 Task: Add Boiron Lycopodium Clavatum 30C to the cart.
Action: Mouse moved to (294, 136)
Screenshot: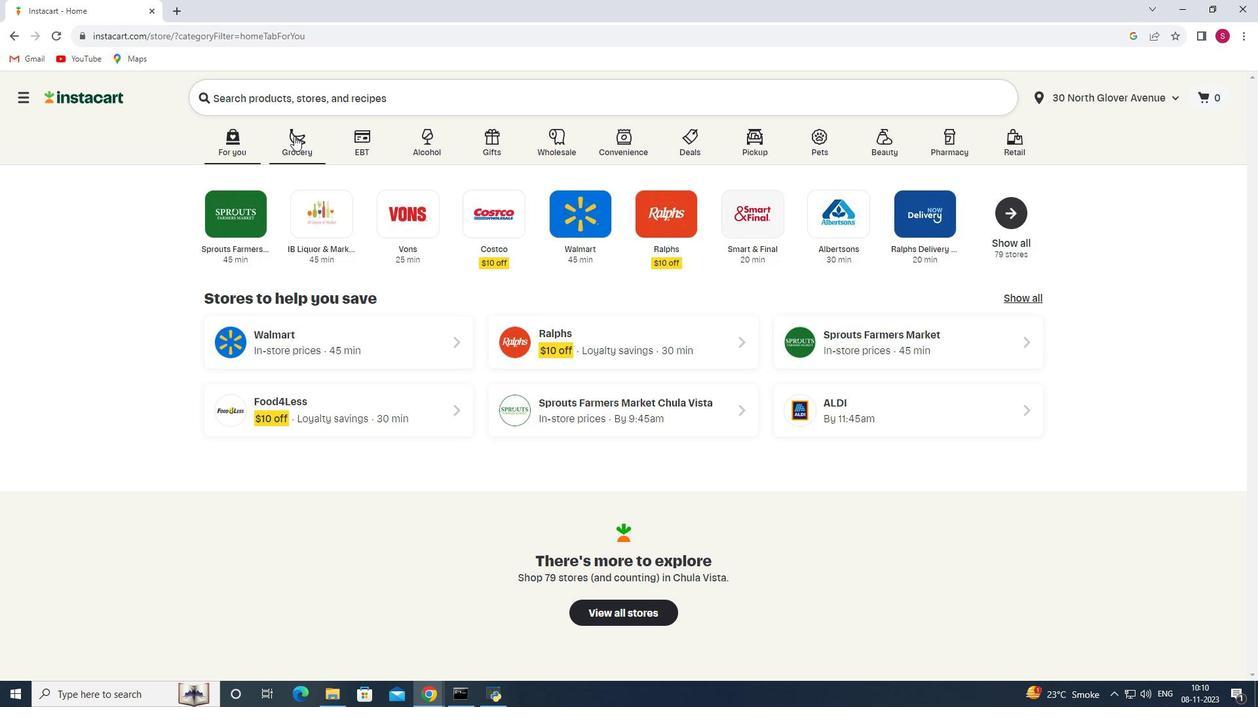 
Action: Mouse pressed left at (294, 136)
Screenshot: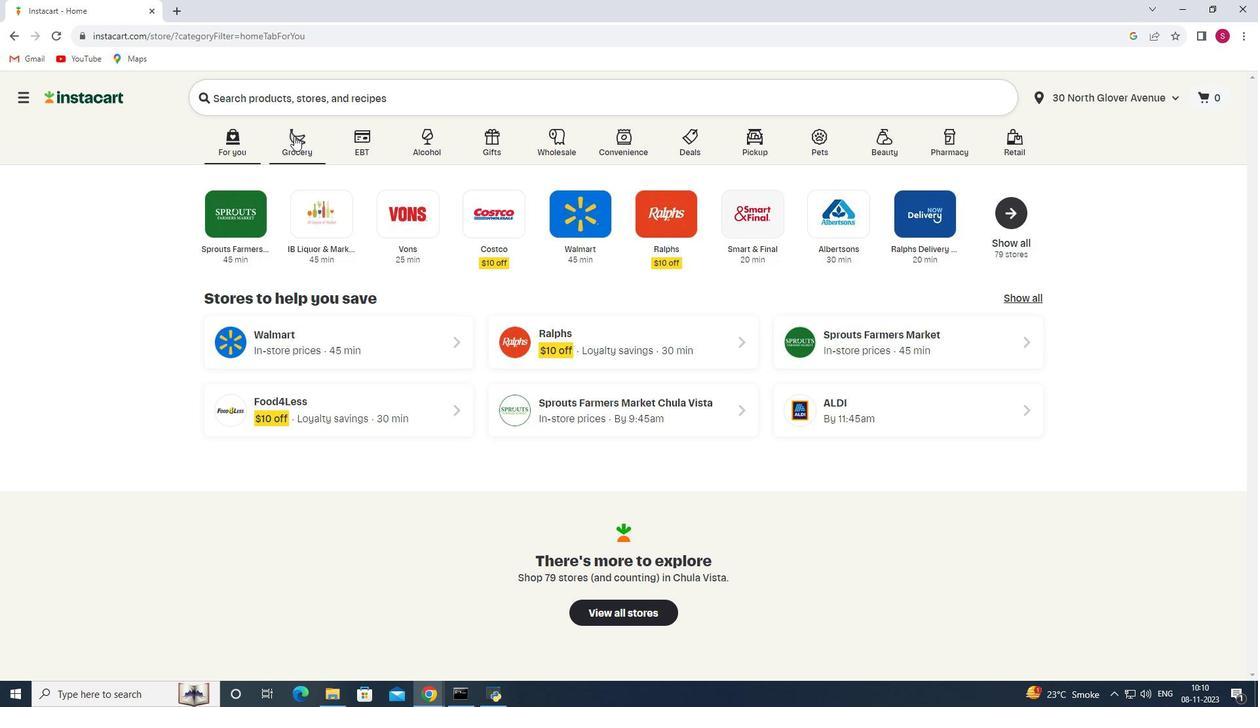 
Action: Mouse moved to (303, 390)
Screenshot: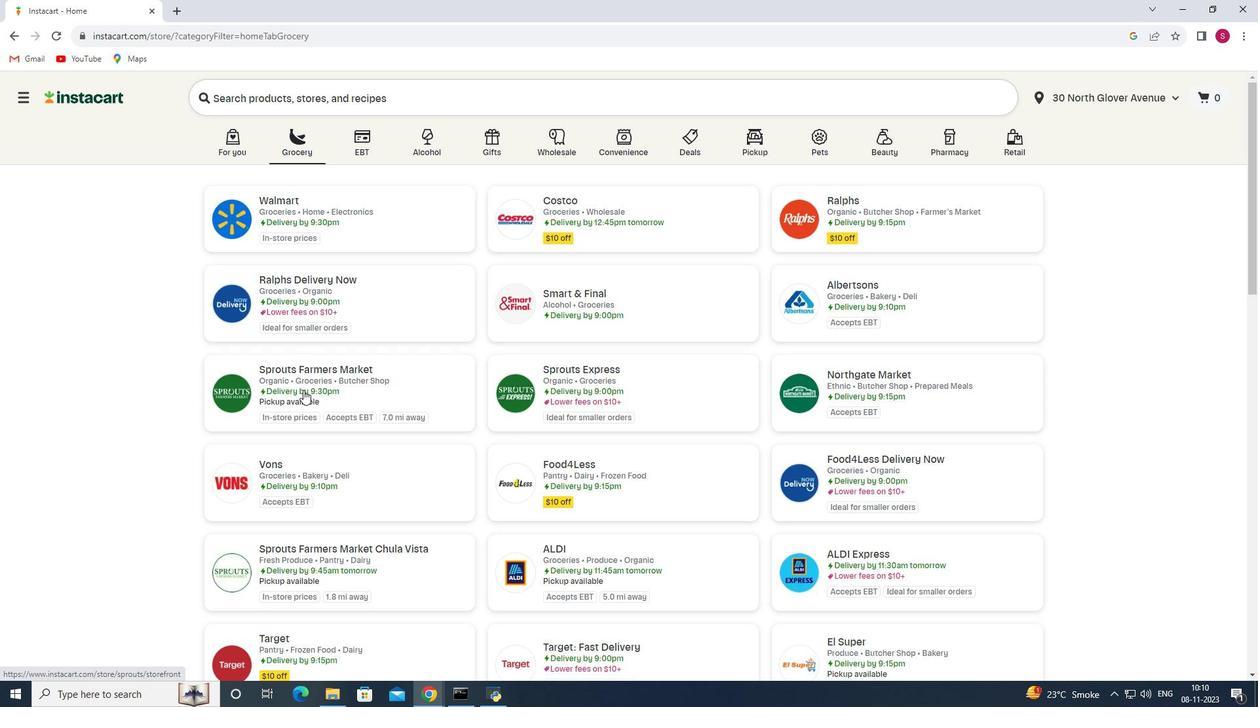 
Action: Mouse pressed left at (303, 390)
Screenshot: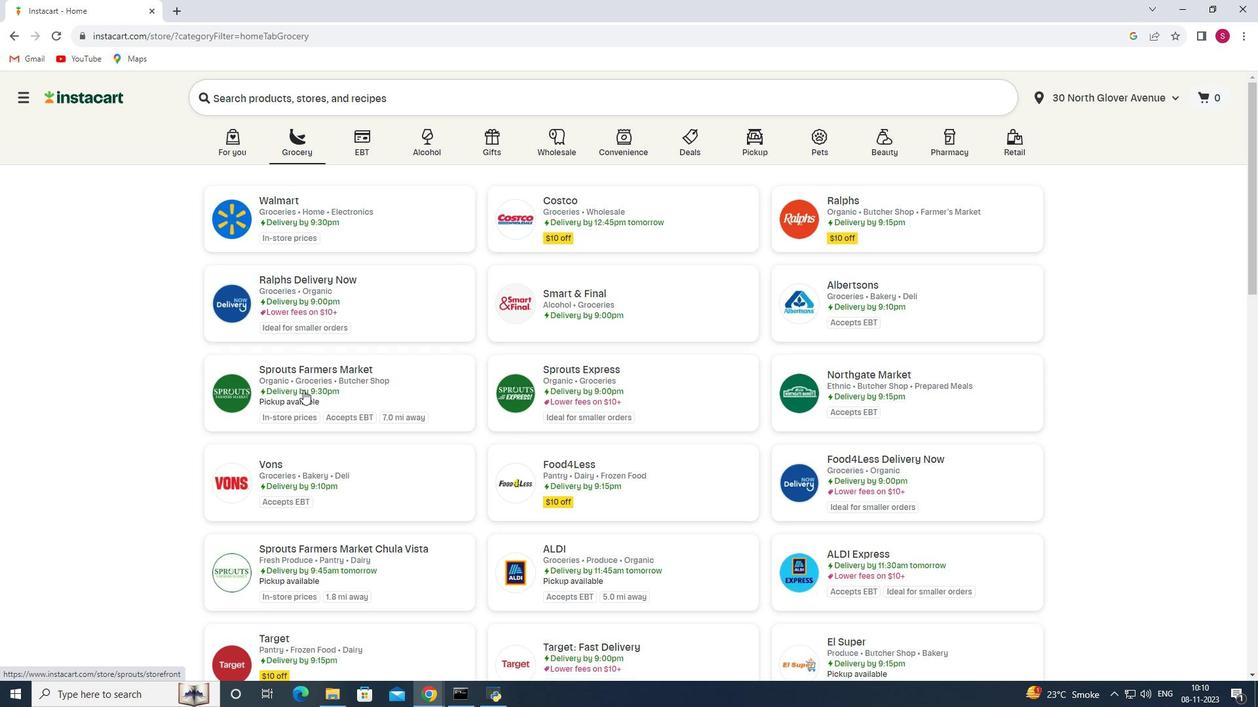 
Action: Mouse moved to (112, 456)
Screenshot: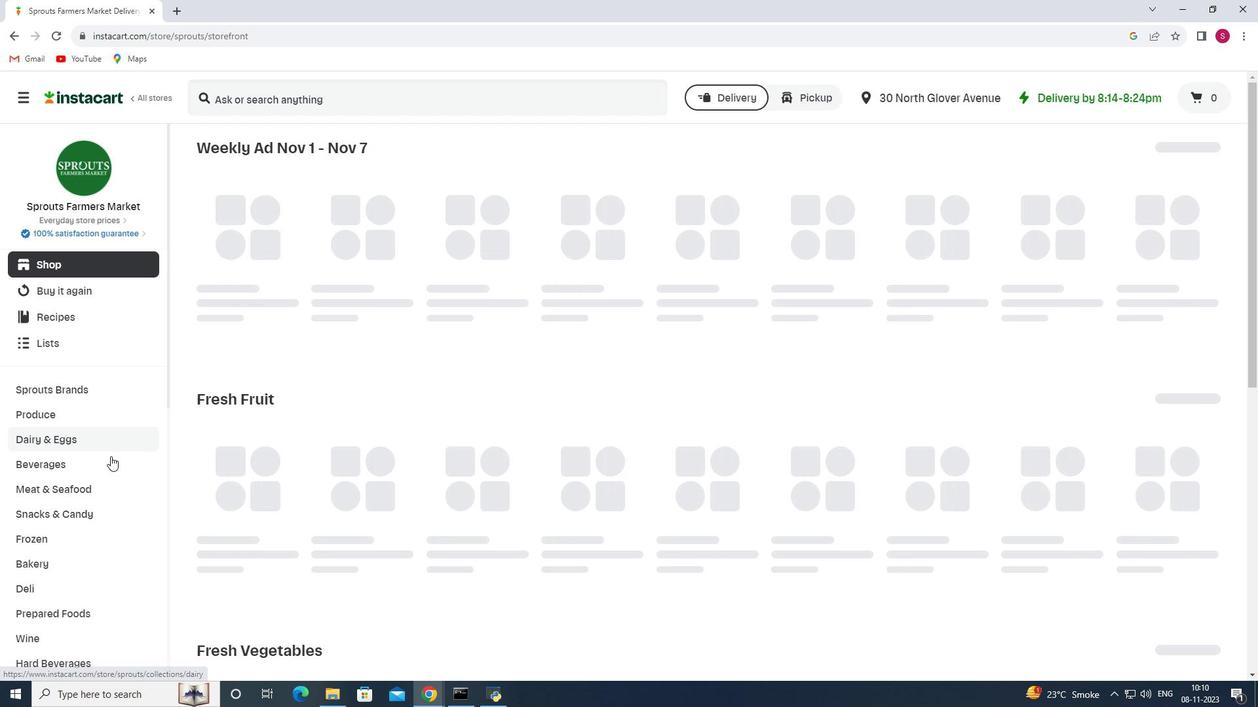 
Action: Mouse scrolled (112, 455) with delta (0, 0)
Screenshot: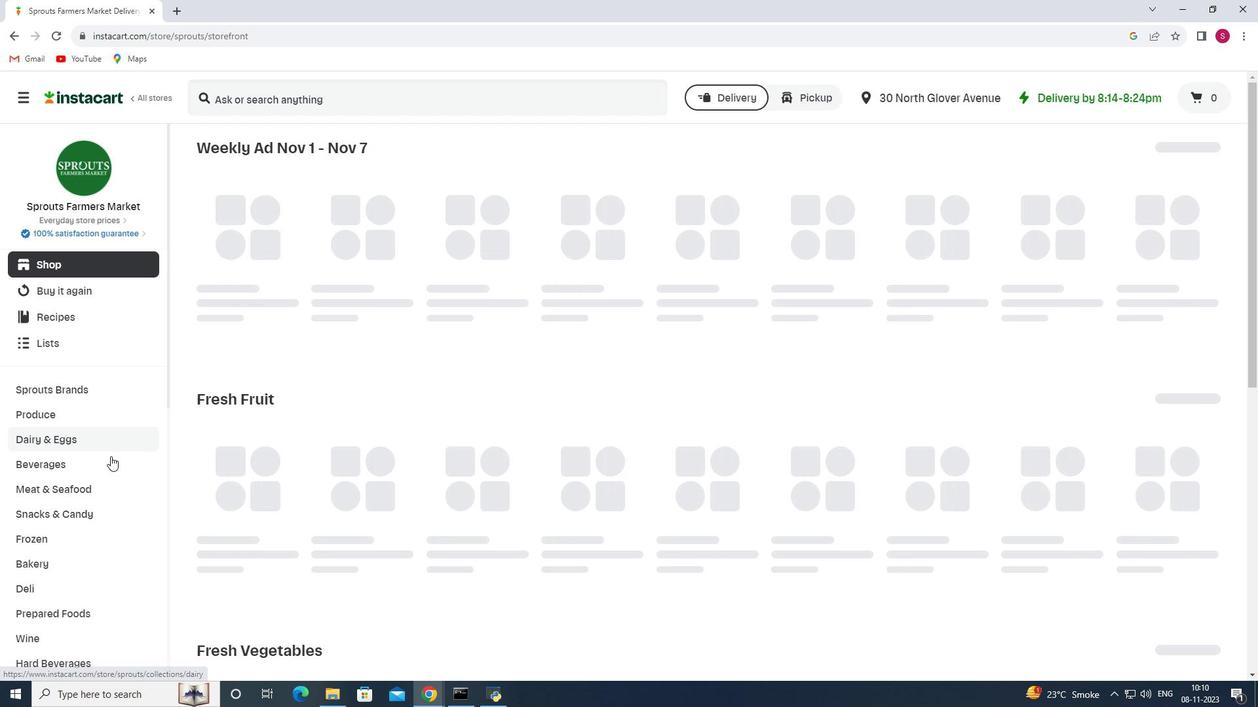 
Action: Mouse moved to (110, 456)
Screenshot: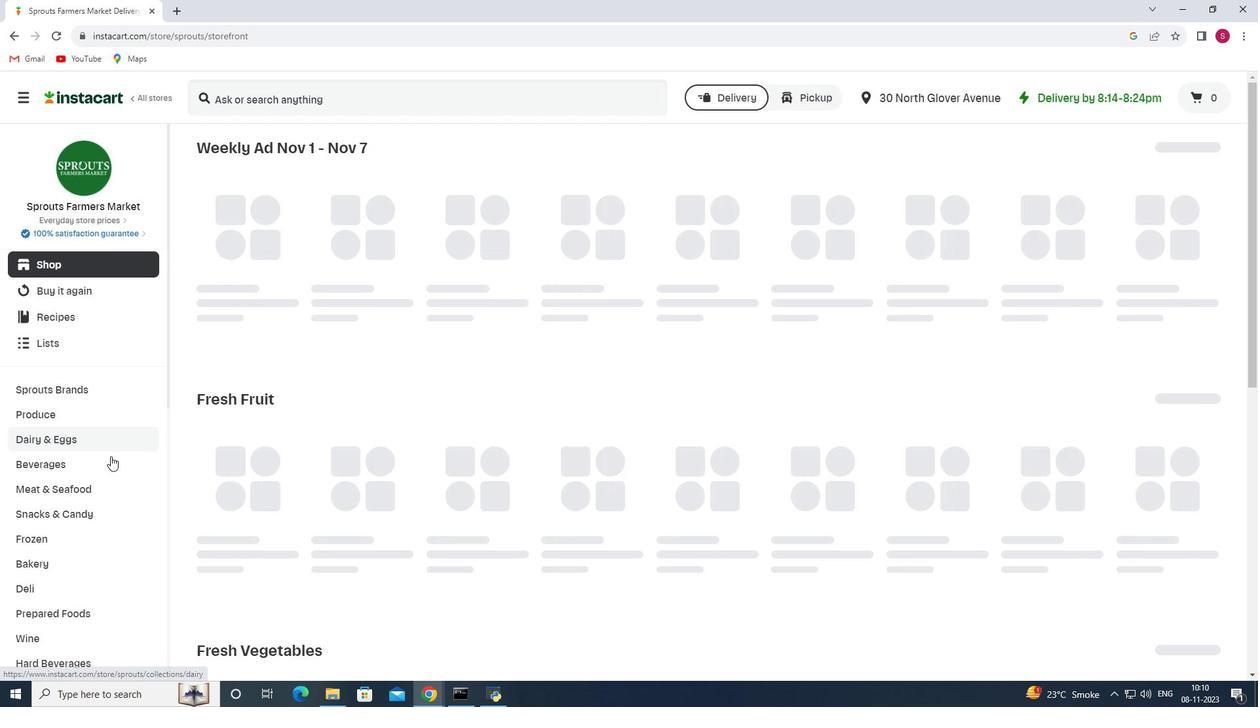 
Action: Mouse scrolled (110, 456) with delta (0, 0)
Screenshot: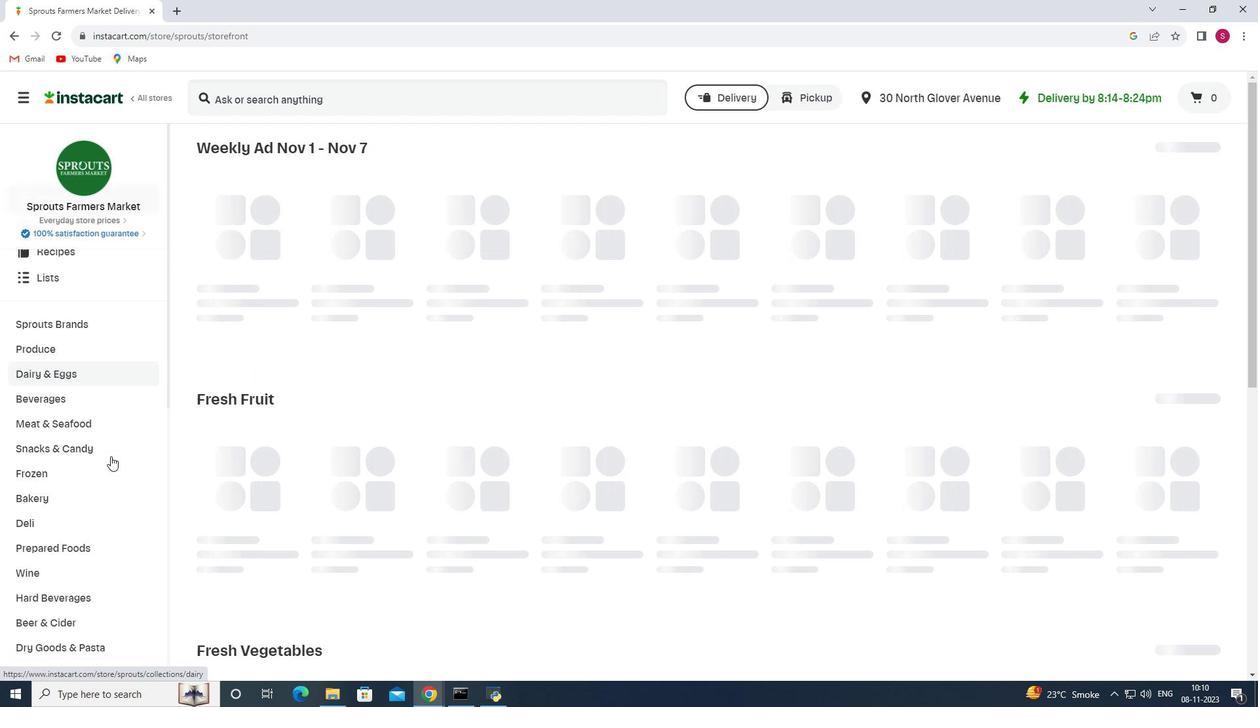 
Action: Mouse scrolled (110, 456) with delta (0, 0)
Screenshot: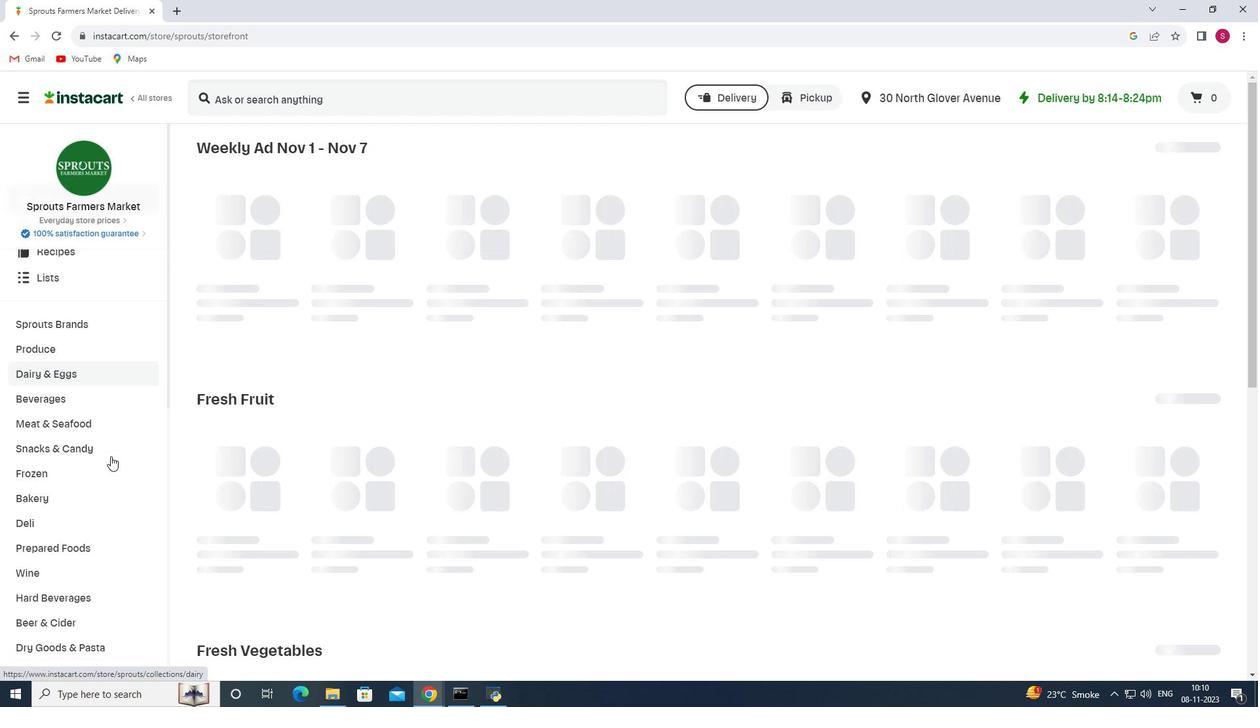 
Action: Mouse scrolled (110, 456) with delta (0, 0)
Screenshot: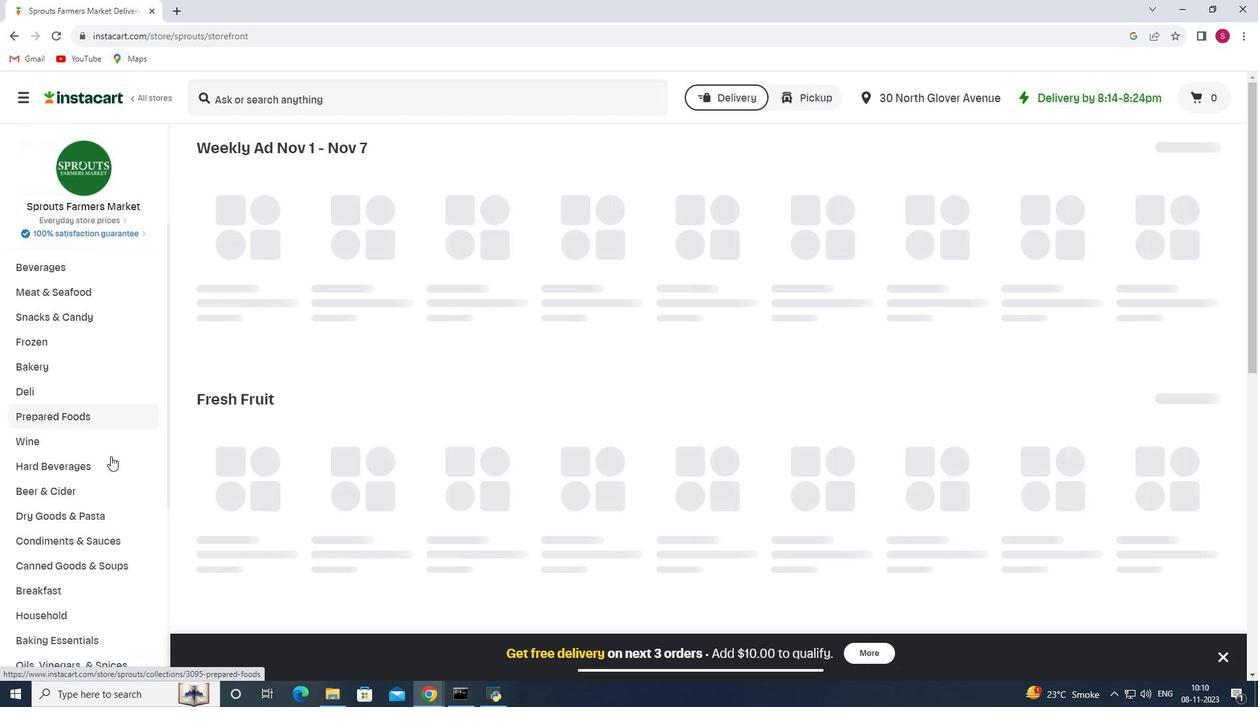 
Action: Mouse scrolled (110, 456) with delta (0, 0)
Screenshot: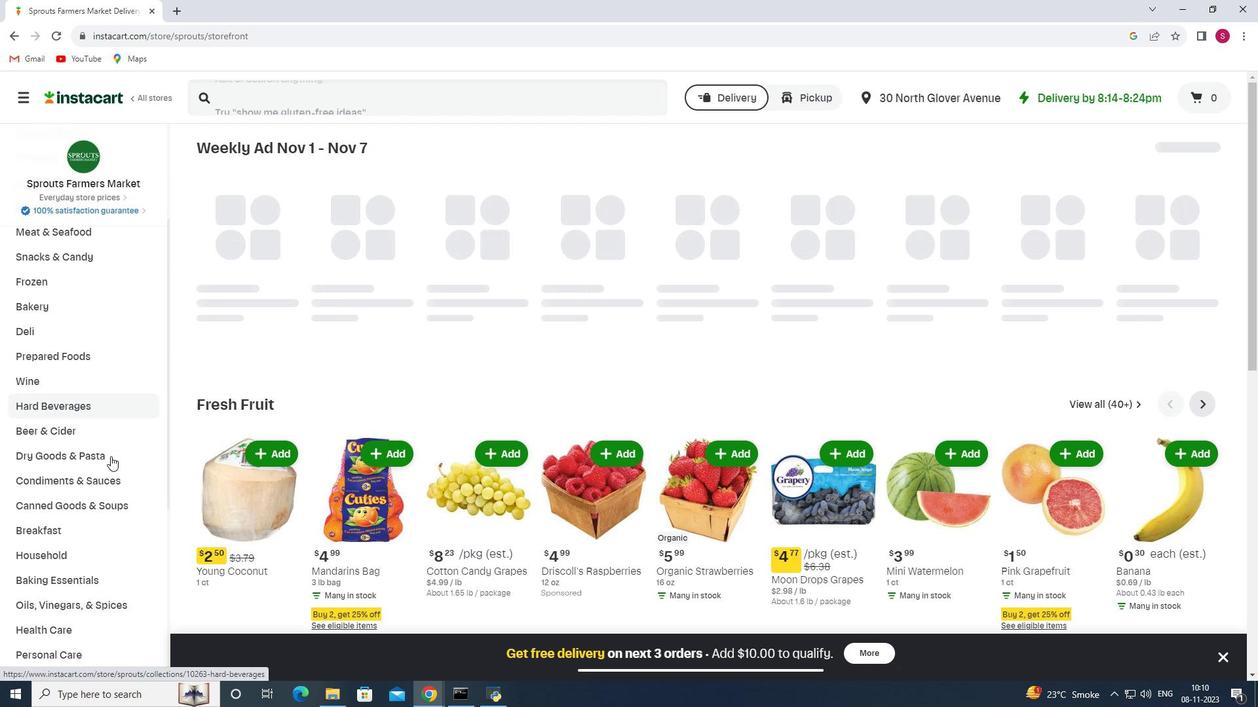 
Action: Mouse scrolled (110, 456) with delta (0, 0)
Screenshot: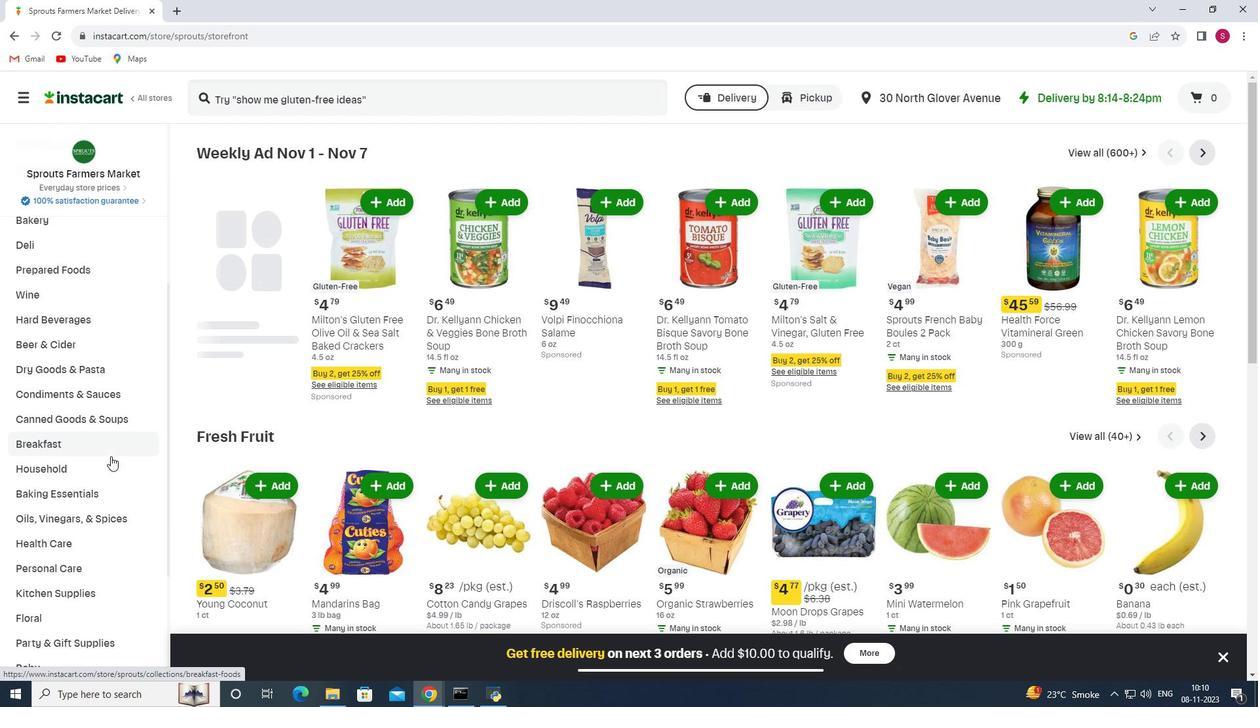 
Action: Mouse scrolled (110, 456) with delta (0, 0)
Screenshot: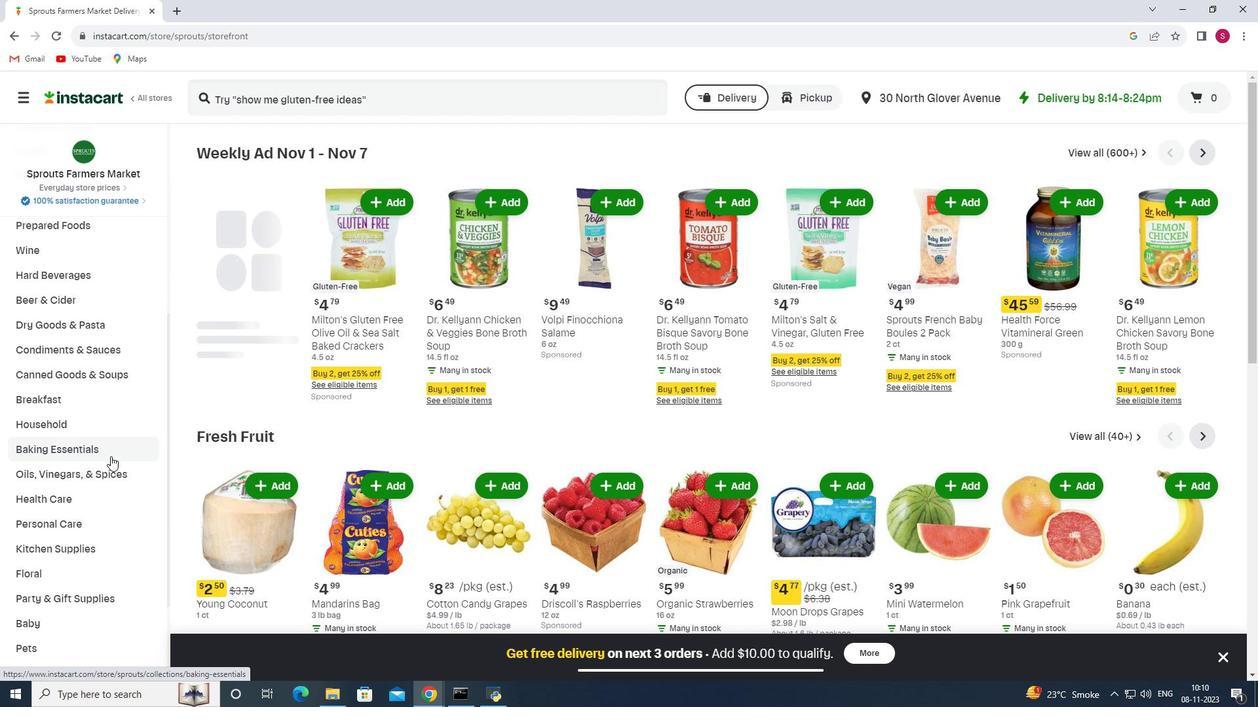 
Action: Mouse moved to (92, 446)
Screenshot: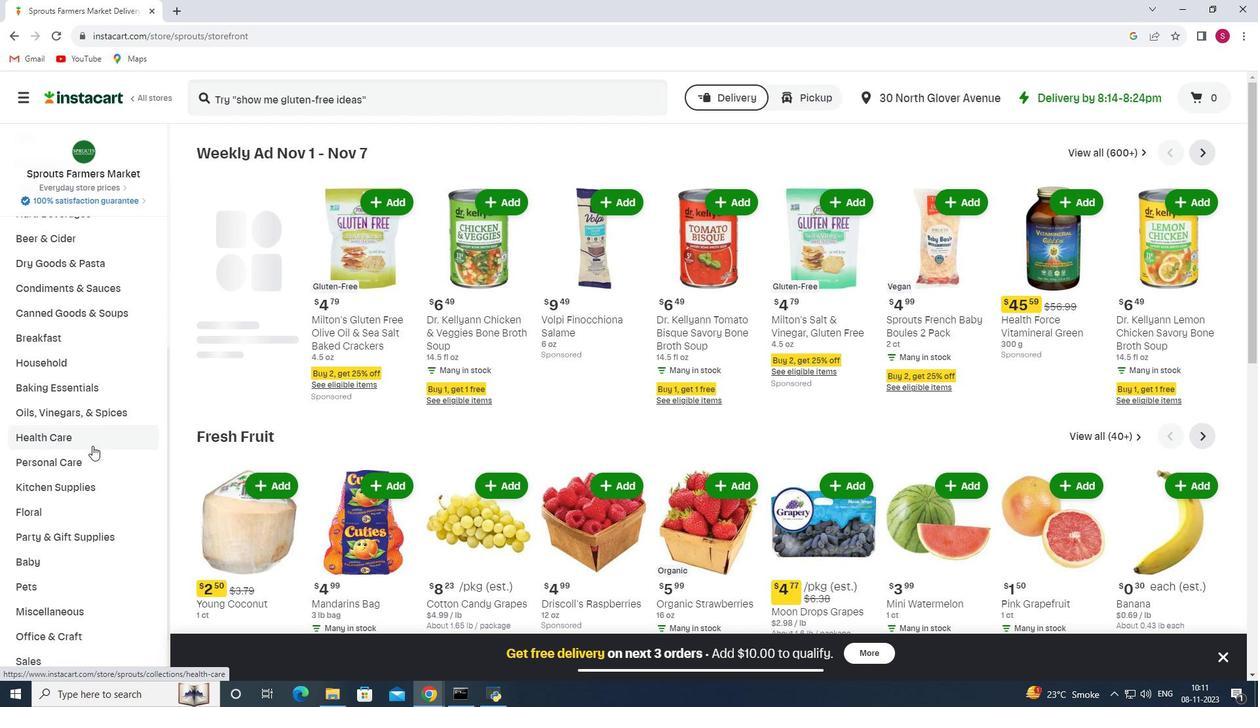 
Action: Mouse pressed left at (92, 446)
Screenshot: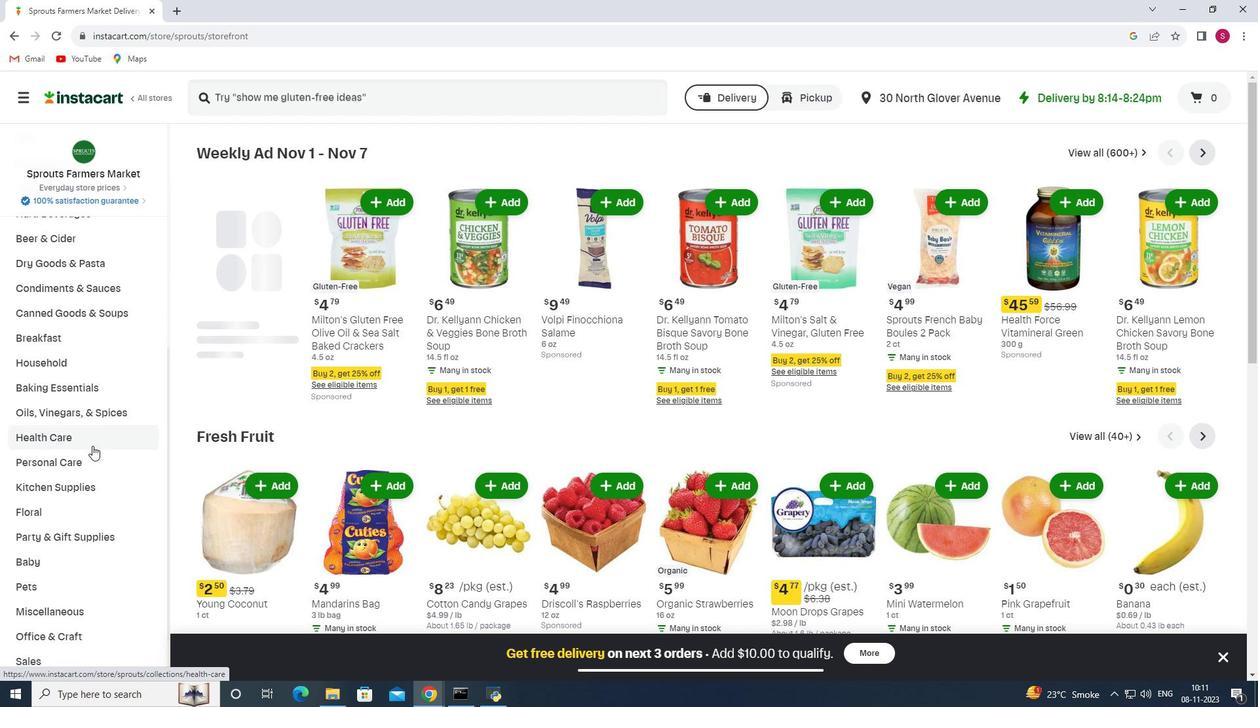 
Action: Mouse moved to (454, 188)
Screenshot: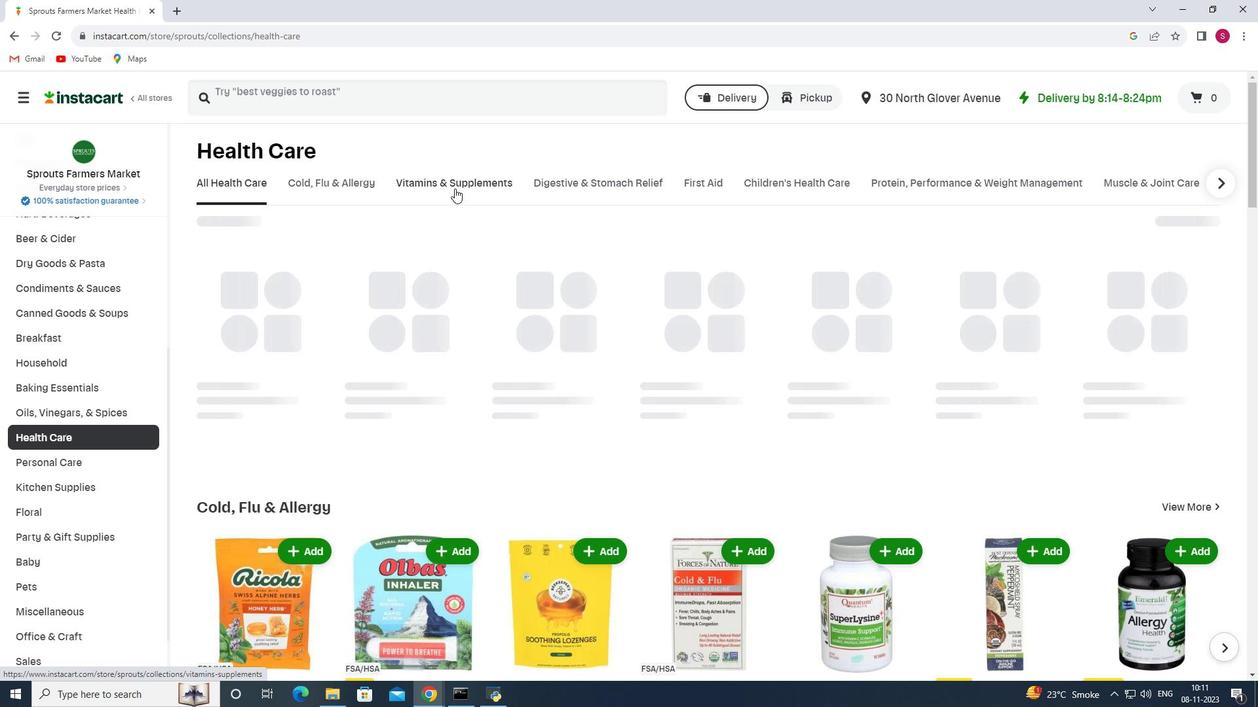 
Action: Mouse pressed left at (454, 188)
Screenshot: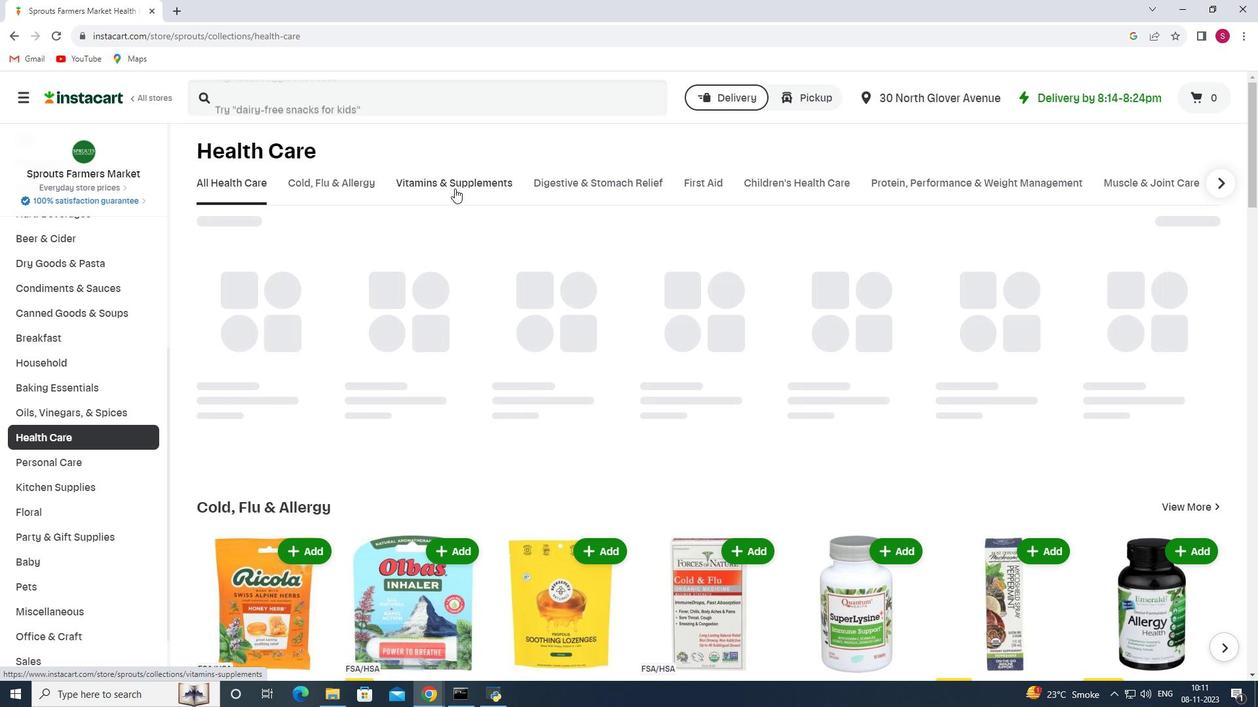 
Action: Mouse moved to (1015, 240)
Screenshot: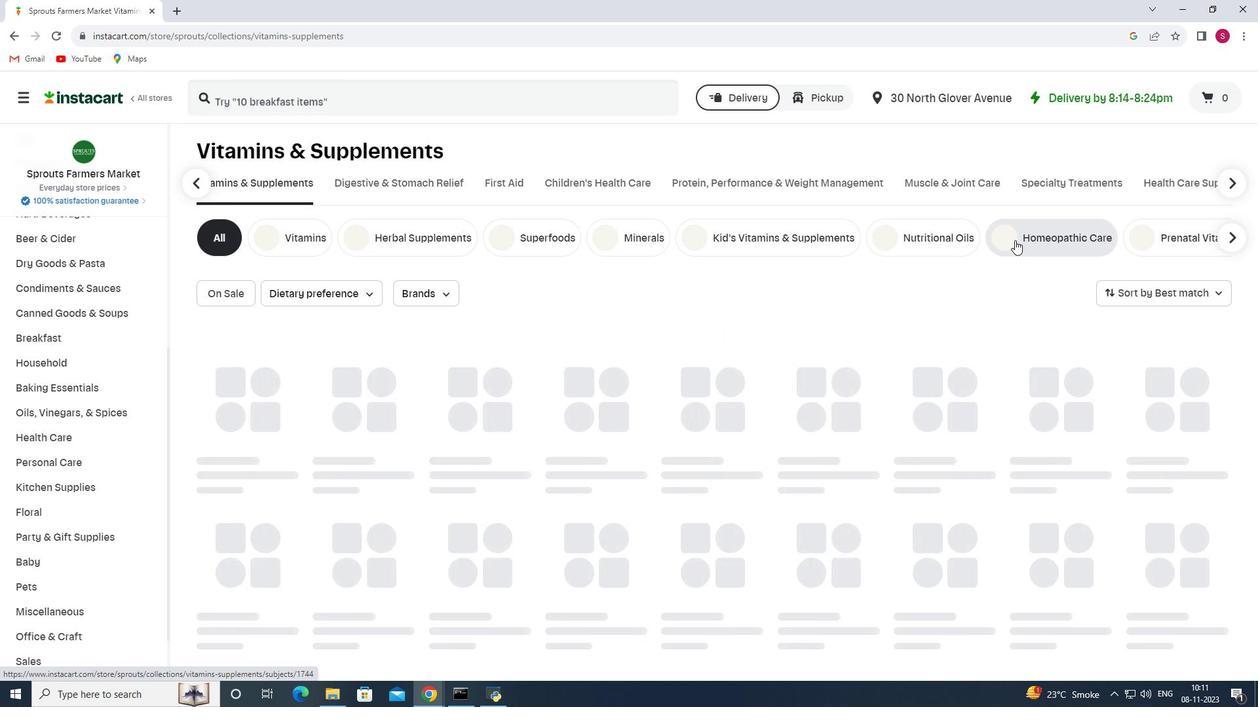 
Action: Mouse pressed left at (1015, 240)
Screenshot: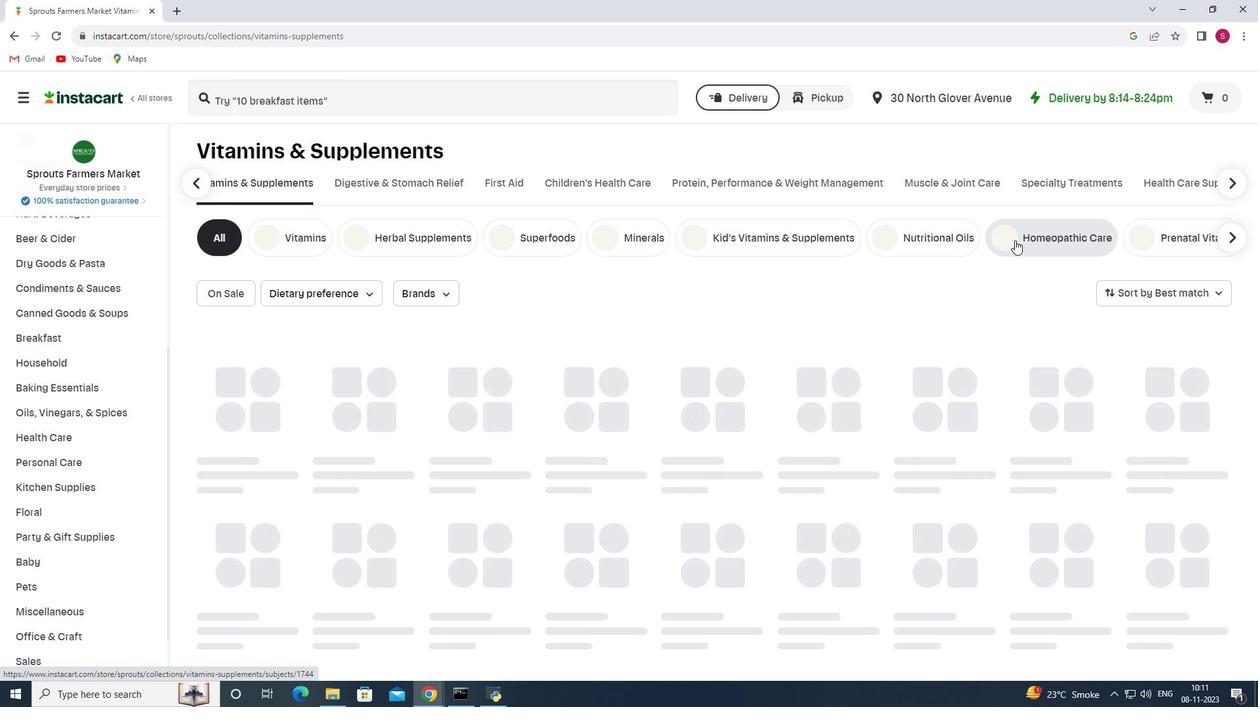 
Action: Mouse moved to (358, 90)
Screenshot: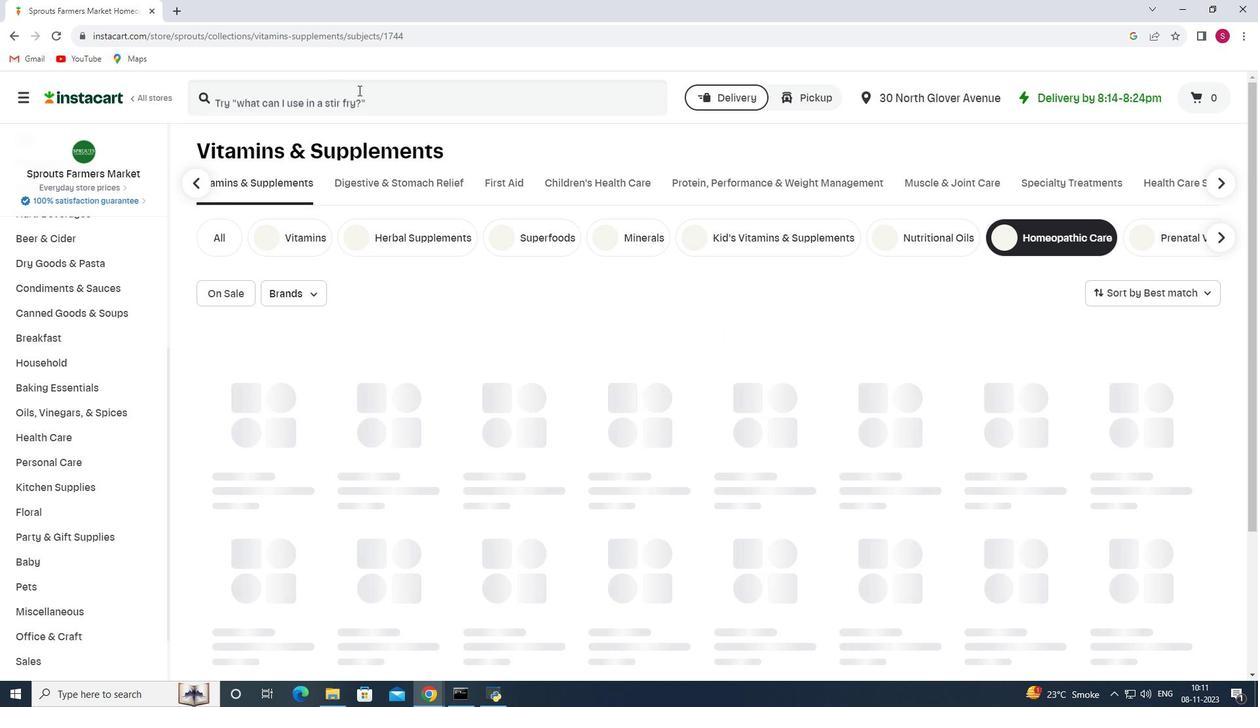 
Action: Mouse pressed left at (358, 90)
Screenshot: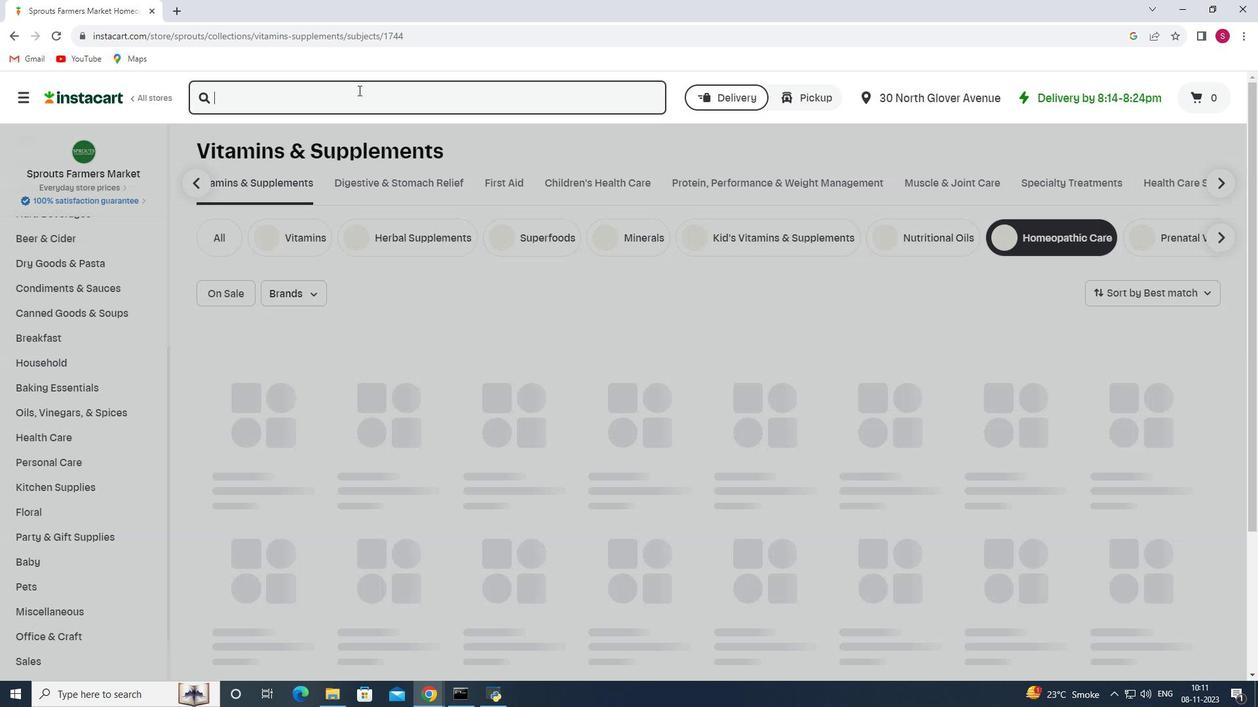 
Action: Key pressed <Key.shift>Boiron<Key.space><Key.shift>lycopodium<Key.space><Key.shift>Clavatum<Key.space>30<Key.shift>C<Key.enter>
Screenshot: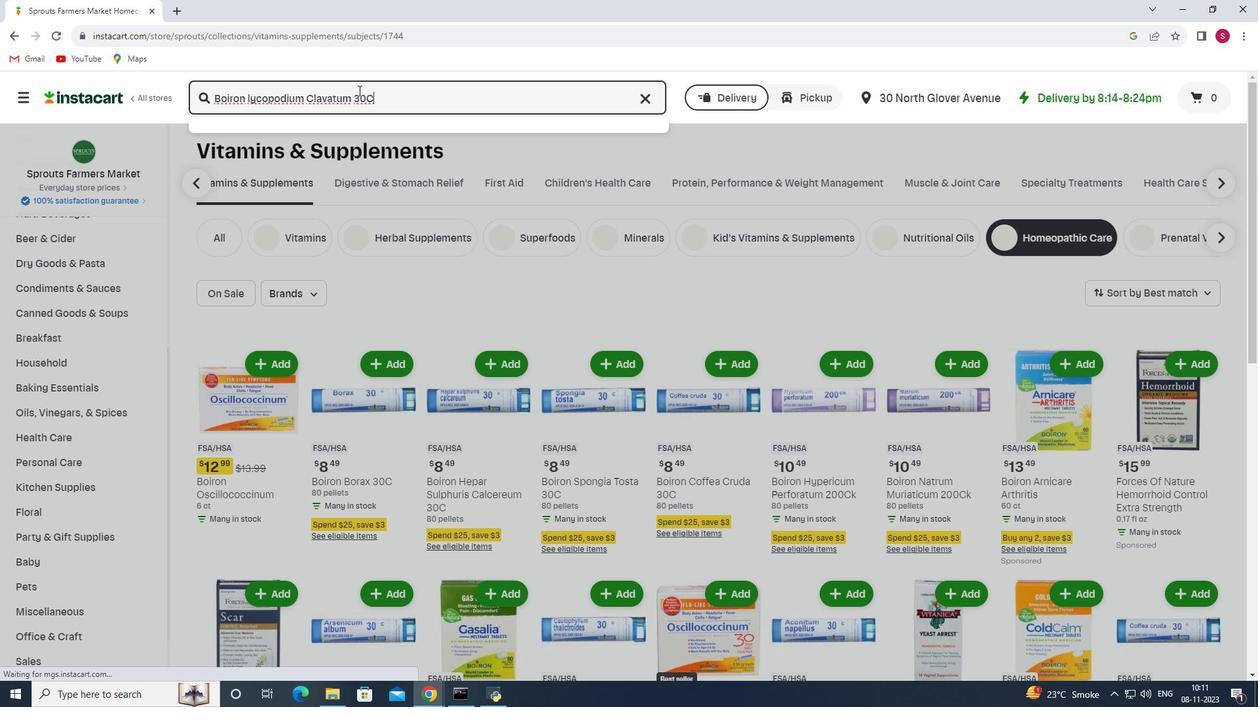 
Action: Mouse moved to (764, 205)
Screenshot: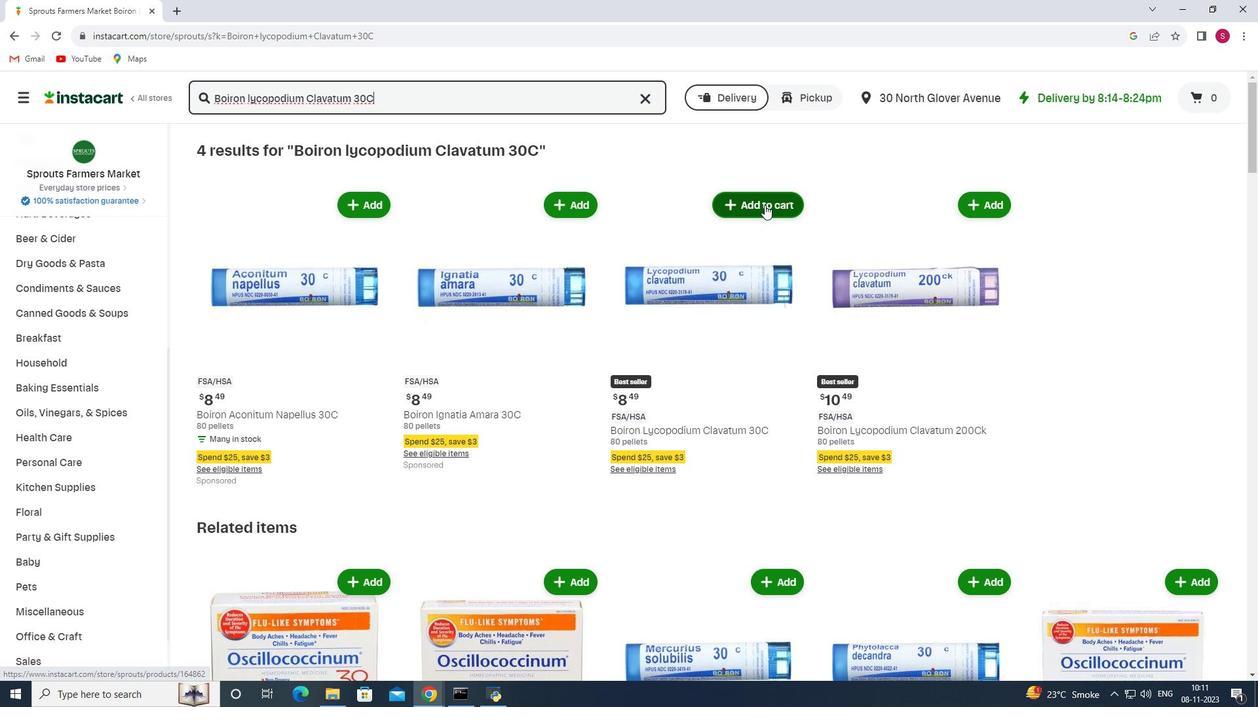 
Action: Mouse pressed left at (764, 205)
Screenshot: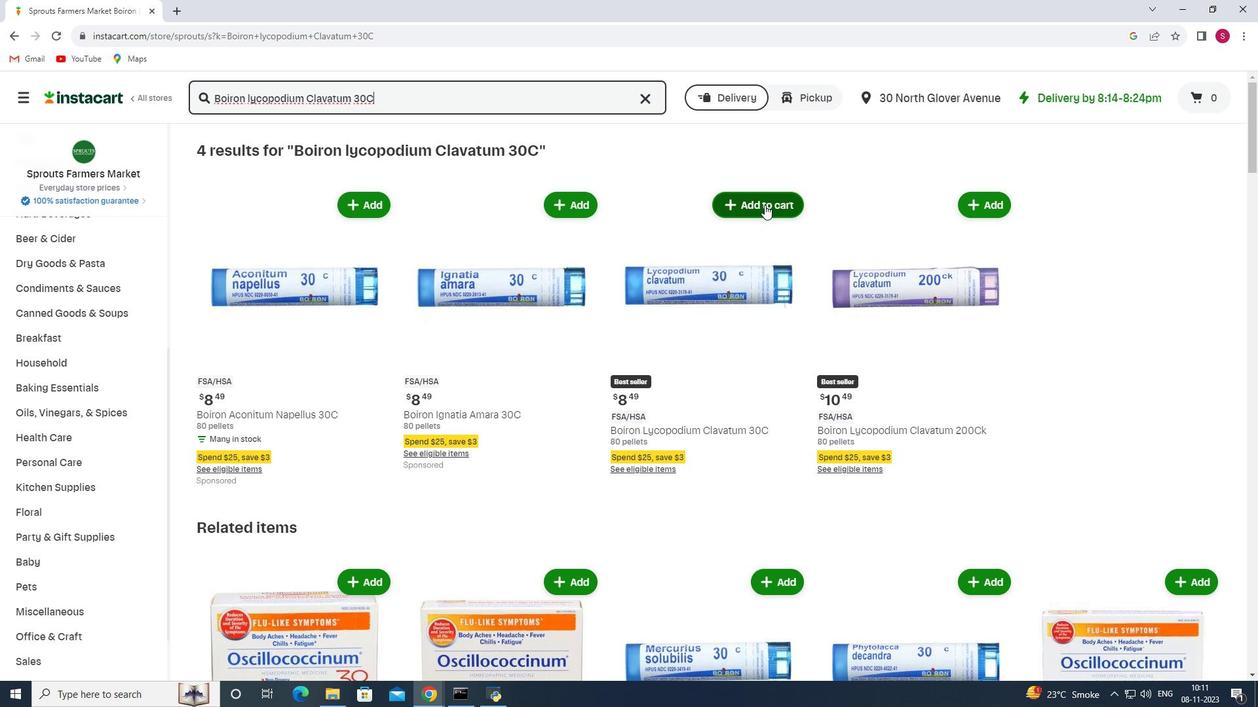 
Action: Mouse moved to (712, 245)
Screenshot: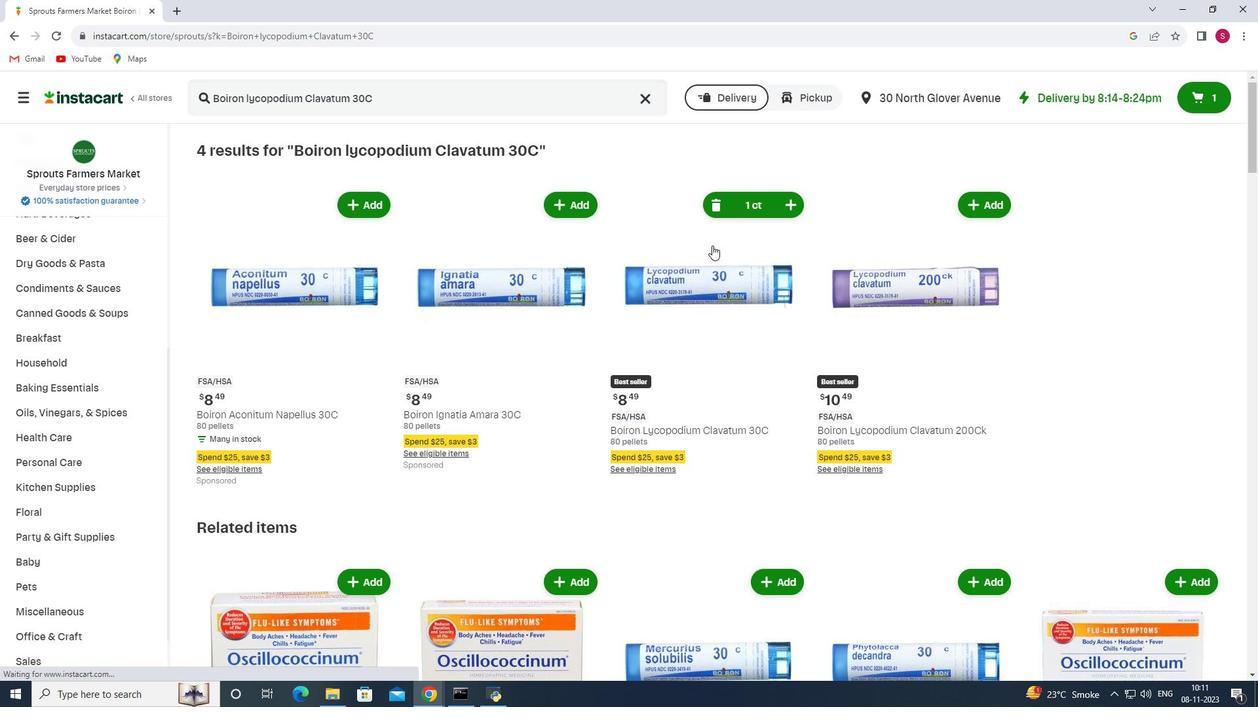 
